 Task: Insert the emoji "stop-sign".
Action: Mouse moved to (138, 82)
Screenshot: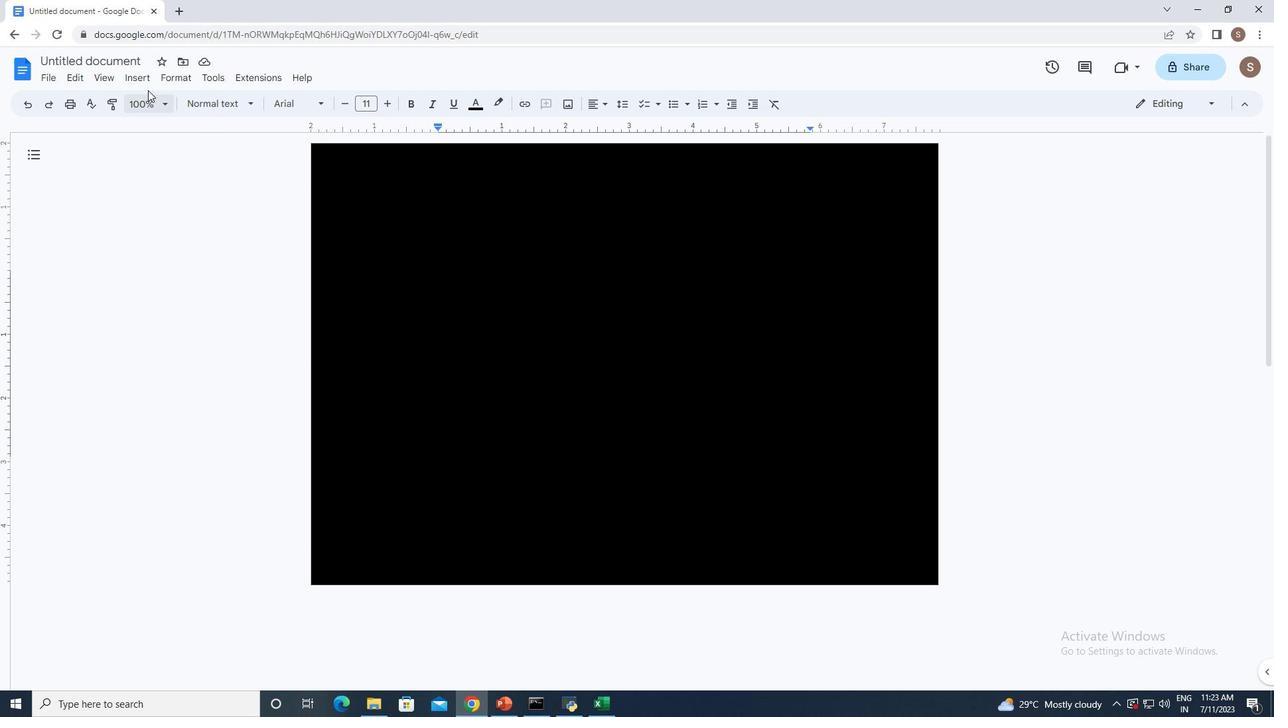 
Action: Mouse pressed left at (138, 82)
Screenshot: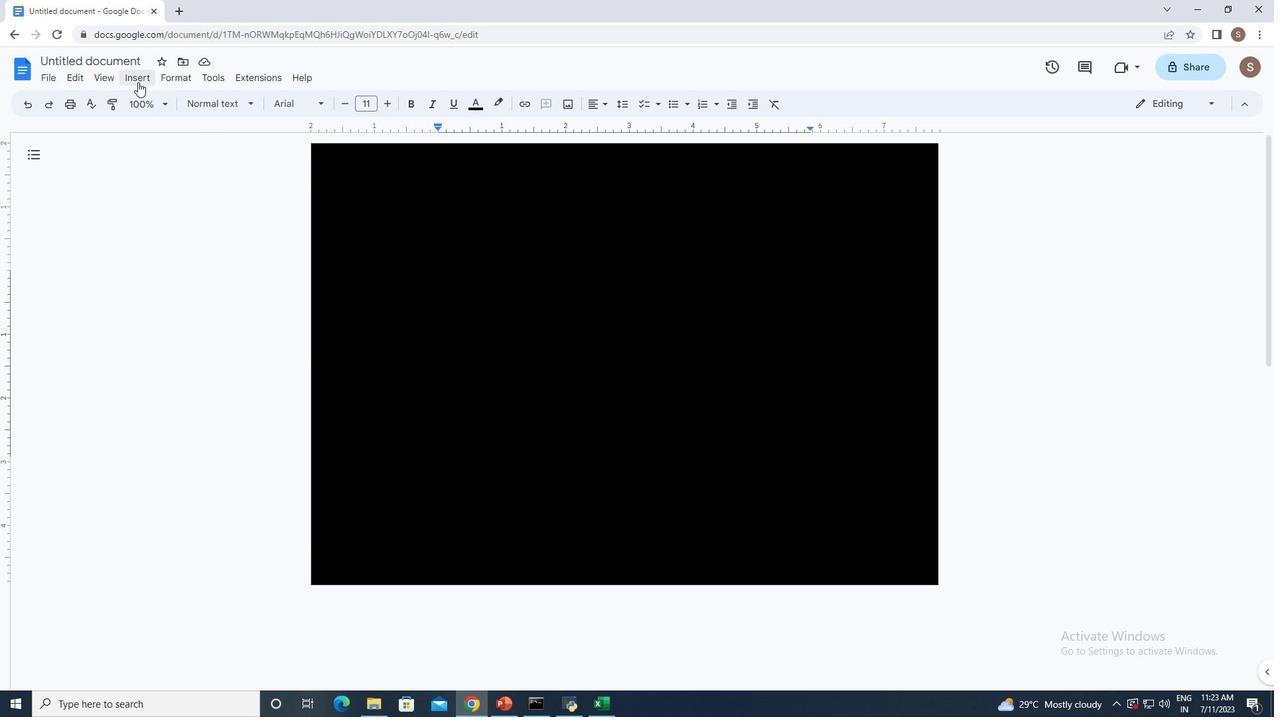 
Action: Mouse moved to (155, 207)
Screenshot: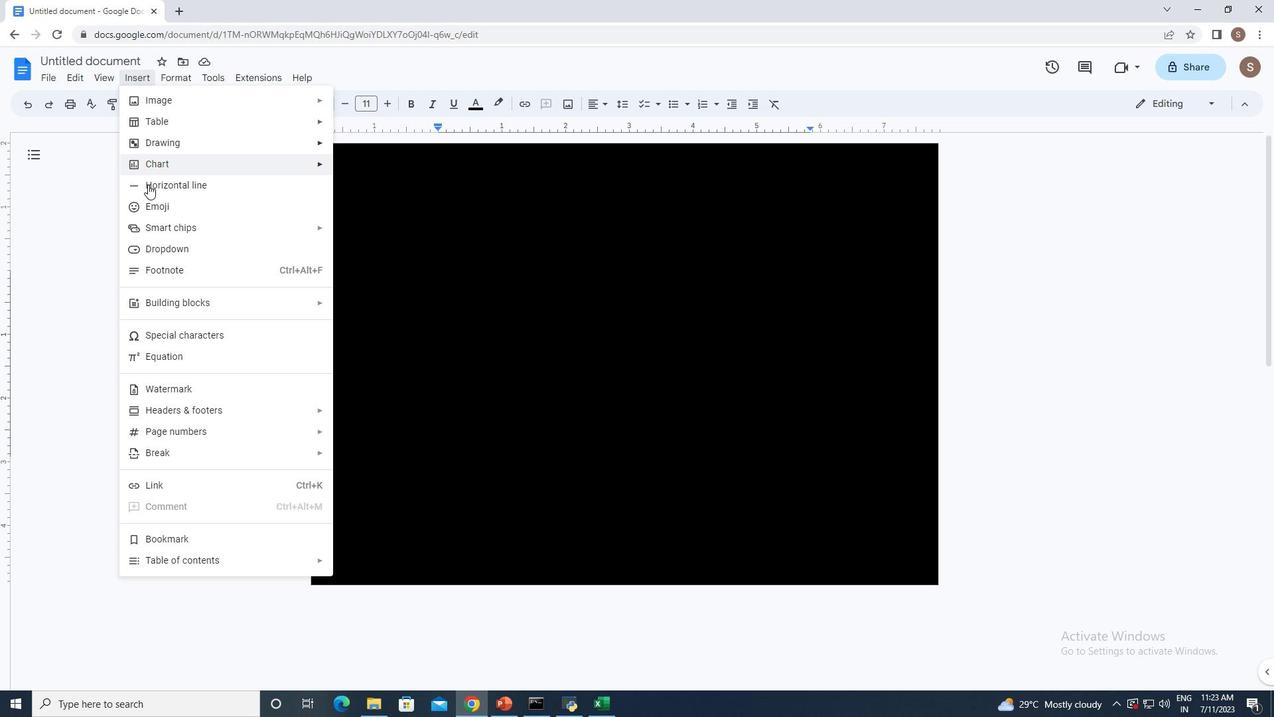 
Action: Mouse pressed left at (155, 207)
Screenshot: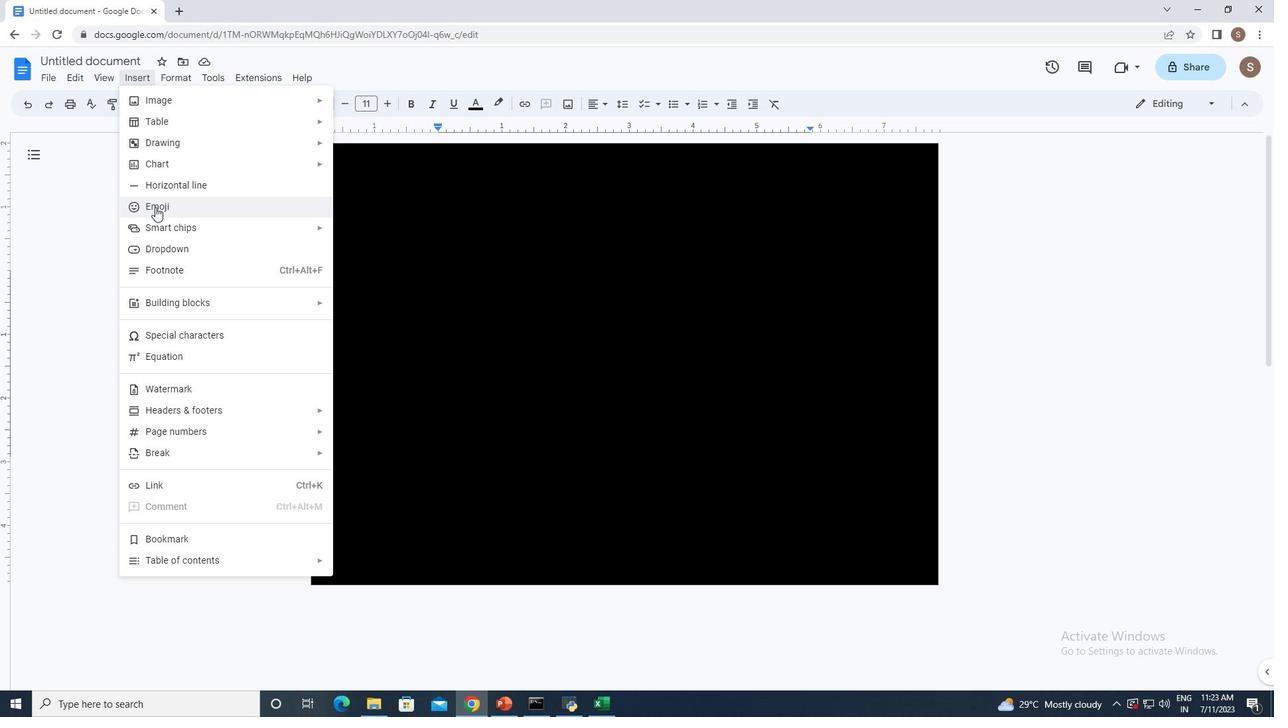 
Action: Mouse moved to (559, 328)
Screenshot: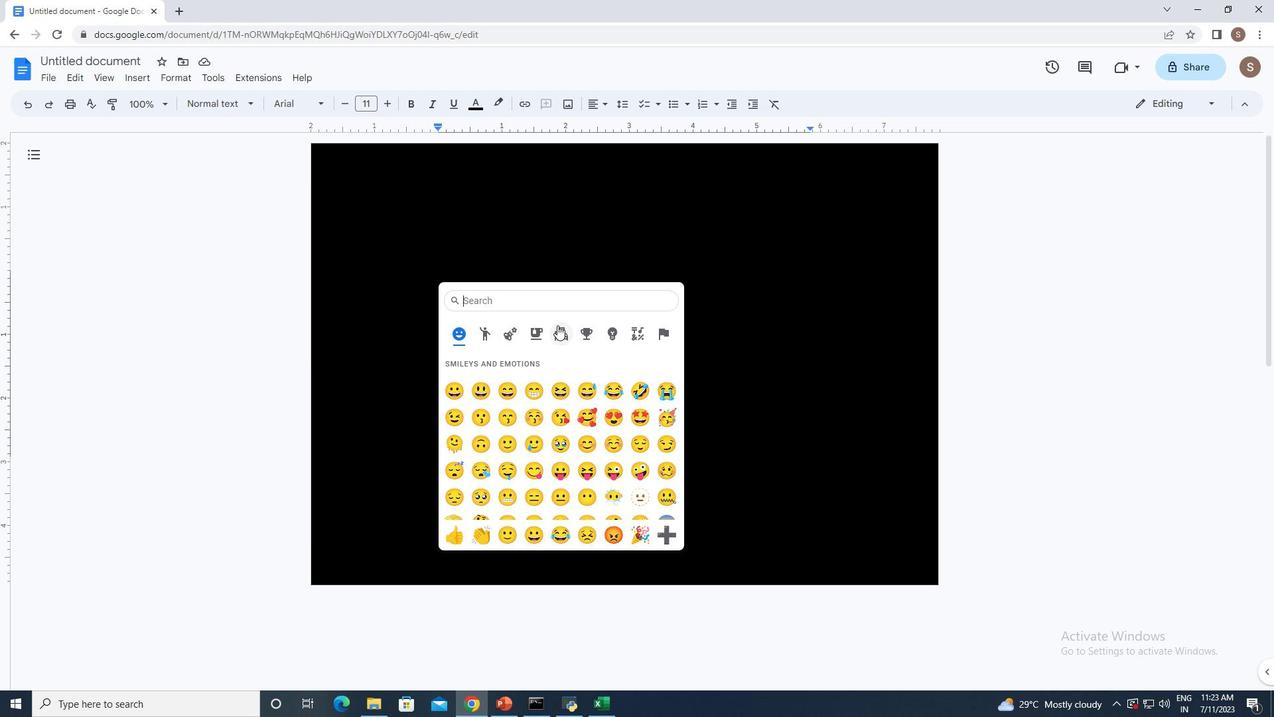 
Action: Mouse pressed left at (559, 328)
Screenshot: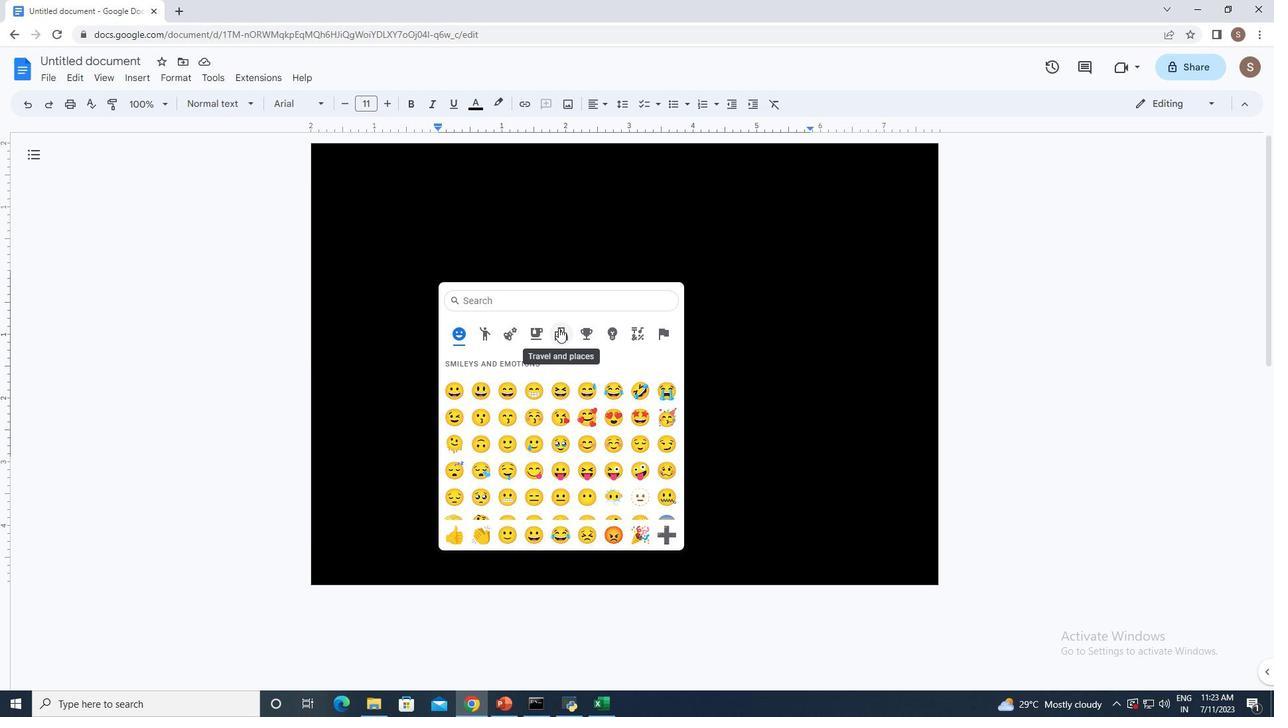 
Action: Mouse moved to (456, 390)
Screenshot: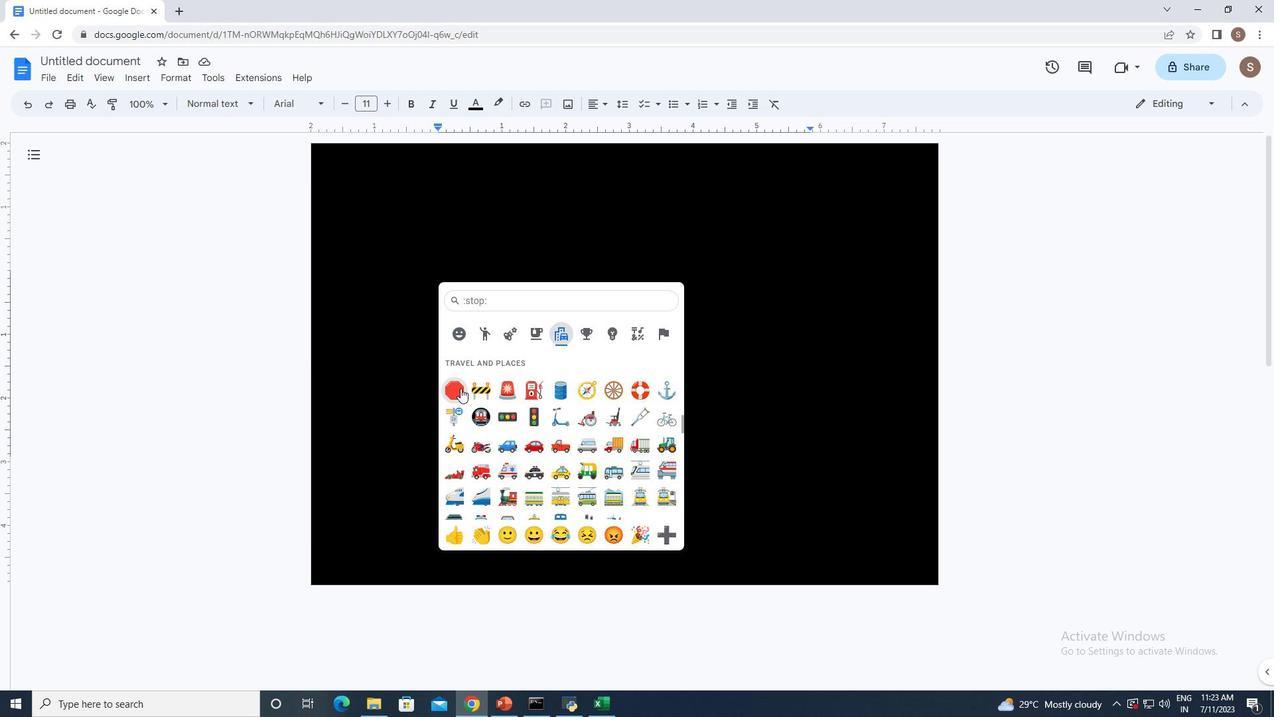 
Action: Mouse pressed left at (456, 390)
Screenshot: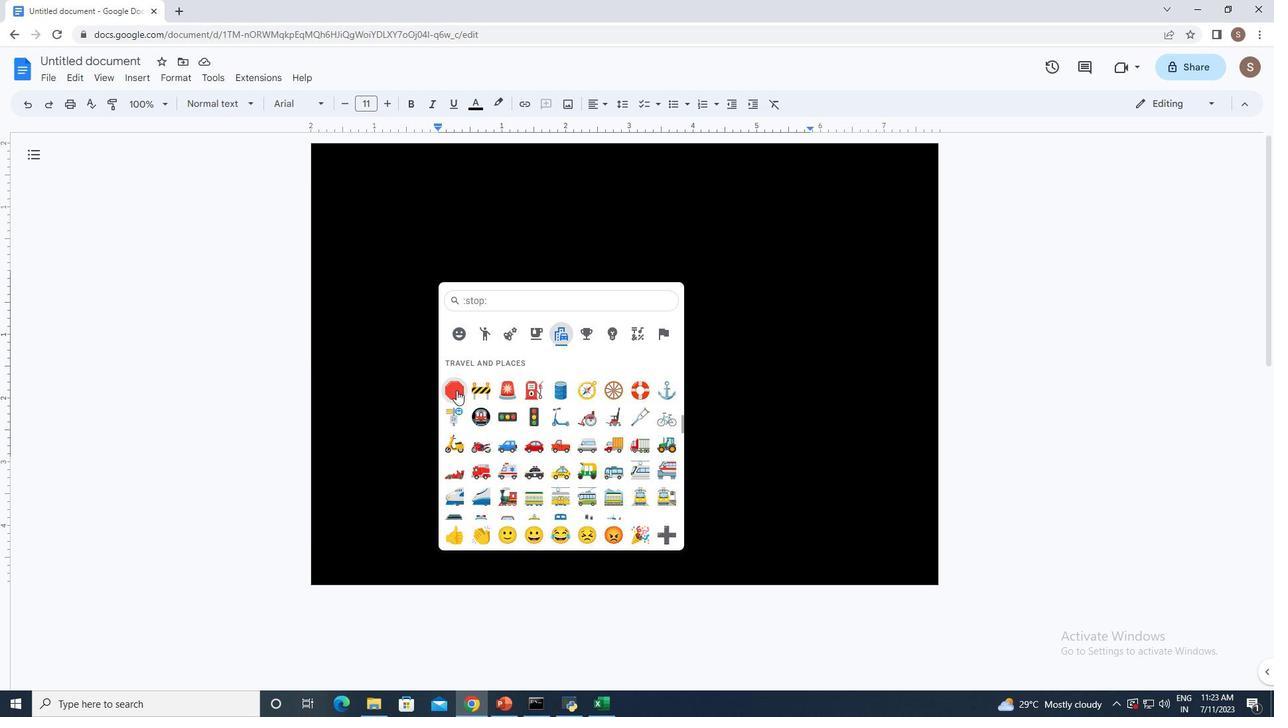 
Action: Mouse moved to (456, 390)
Screenshot: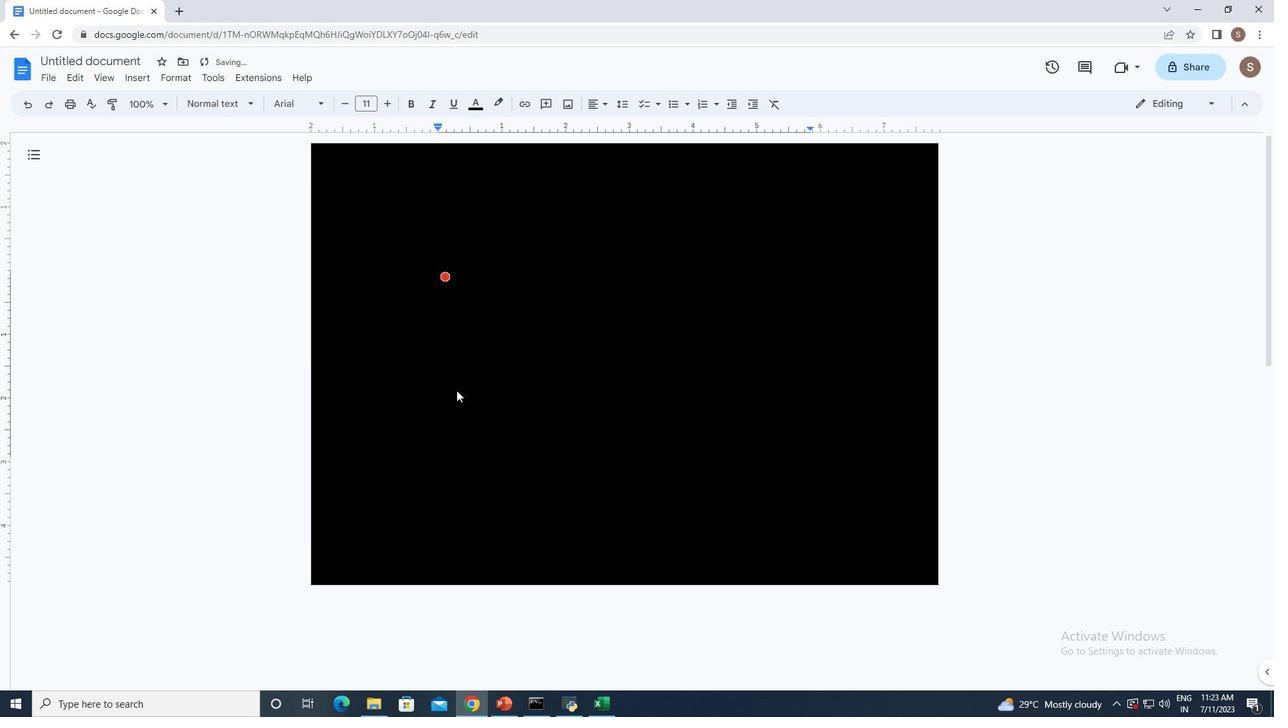 
